 Task: Look for products in the category "Tofu & Meat Alternatives" from Wildwood only.
Action: Mouse moved to (655, 237)
Screenshot: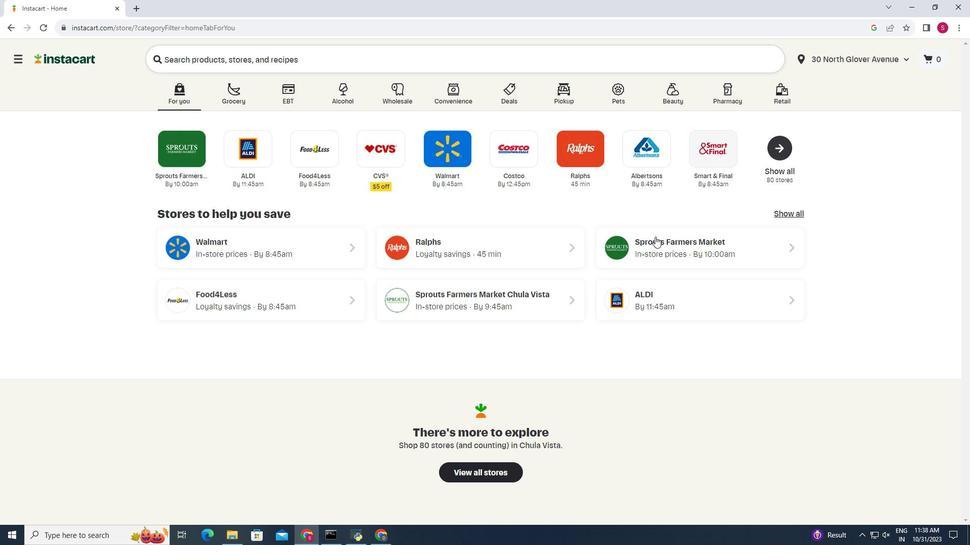 
Action: Mouse pressed left at (655, 237)
Screenshot: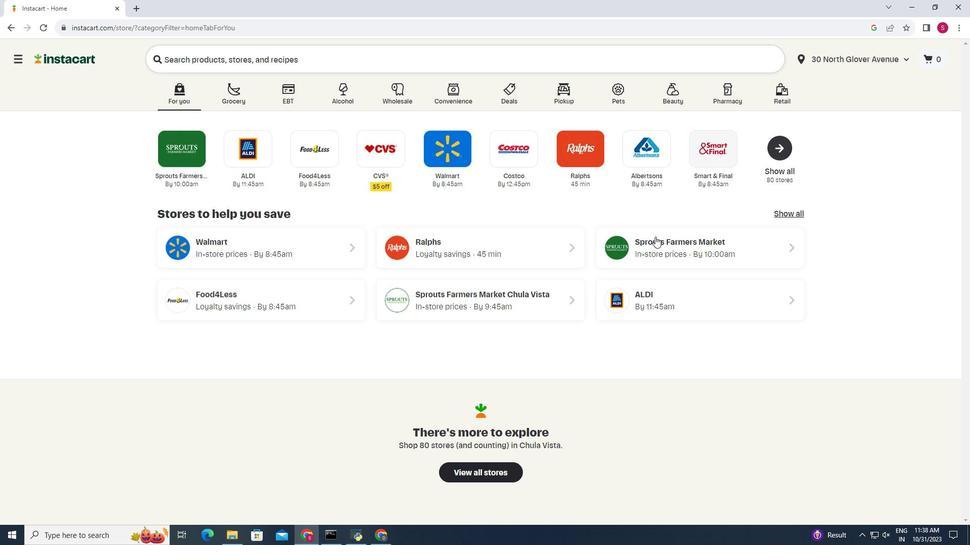 
Action: Mouse moved to (54, 441)
Screenshot: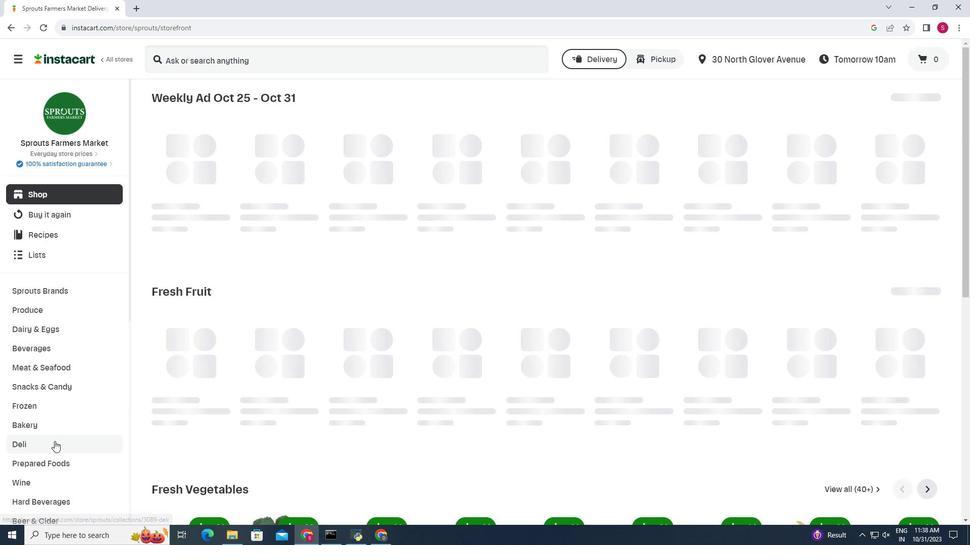 
Action: Mouse pressed left at (54, 441)
Screenshot: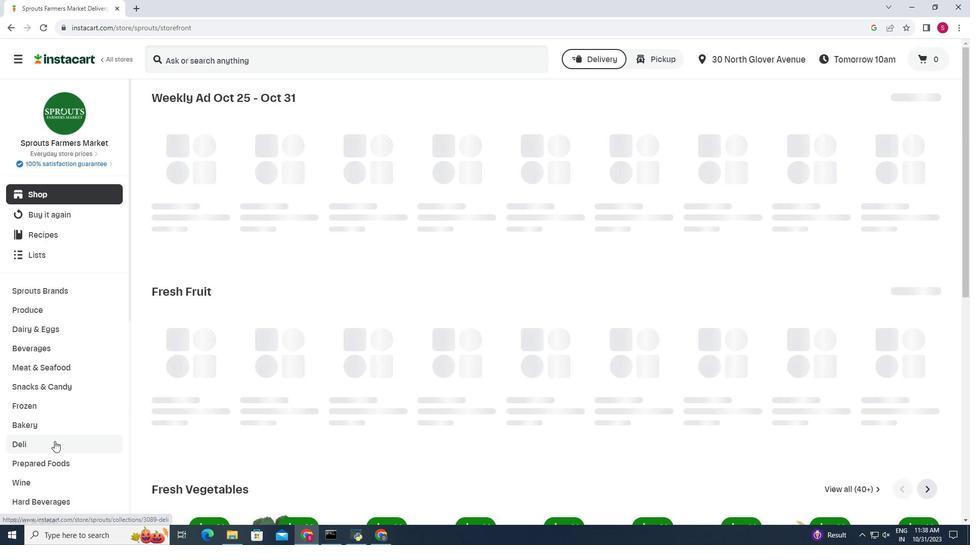 
Action: Mouse moved to (423, 125)
Screenshot: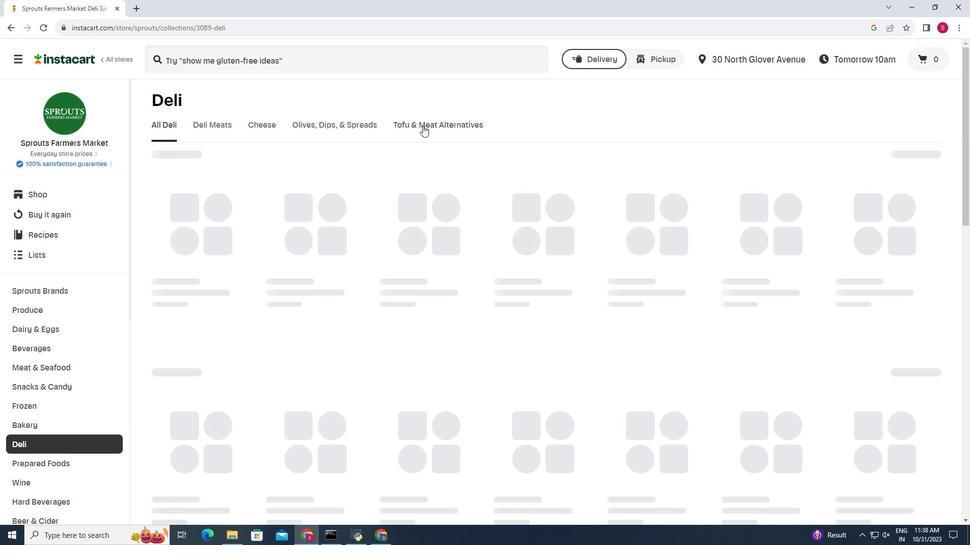 
Action: Mouse pressed left at (423, 125)
Screenshot: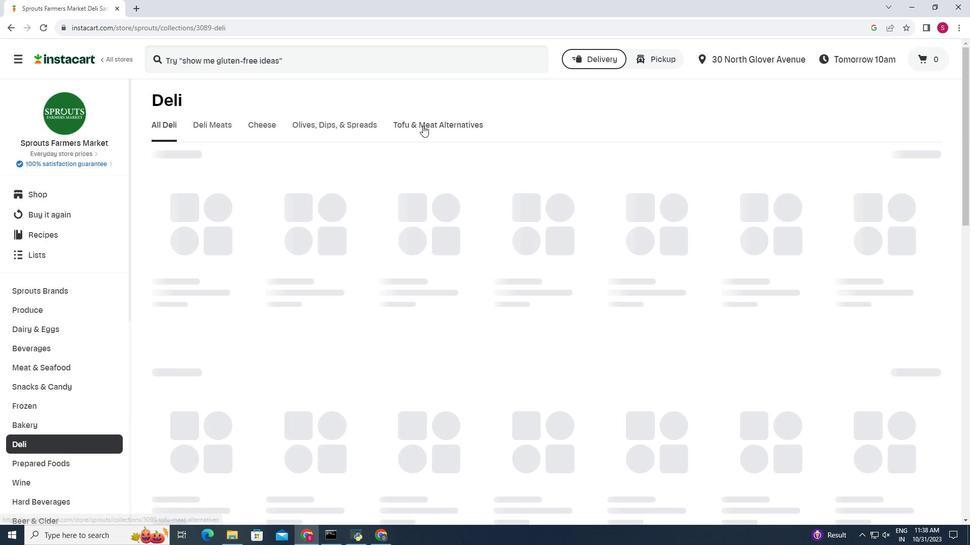
Action: Mouse moved to (343, 203)
Screenshot: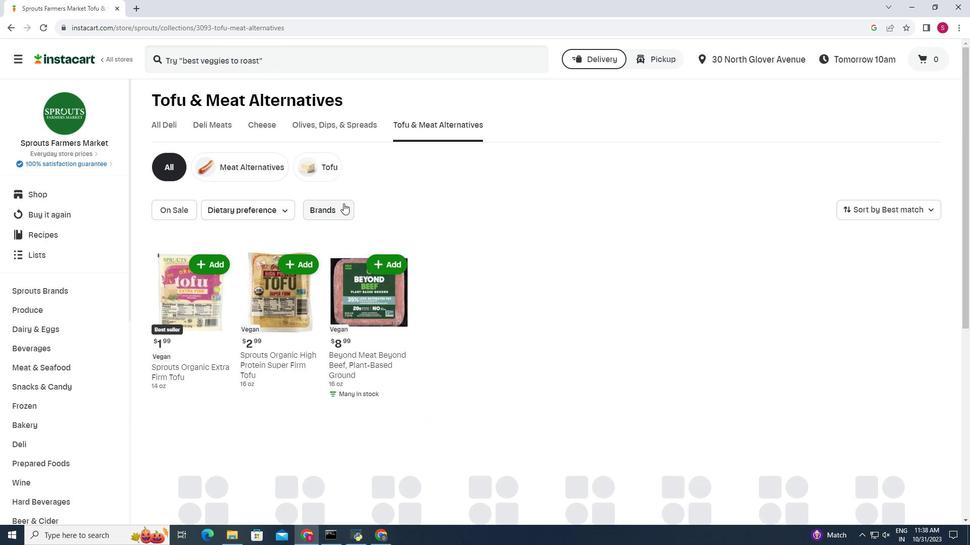 
Action: Mouse pressed left at (343, 203)
Screenshot: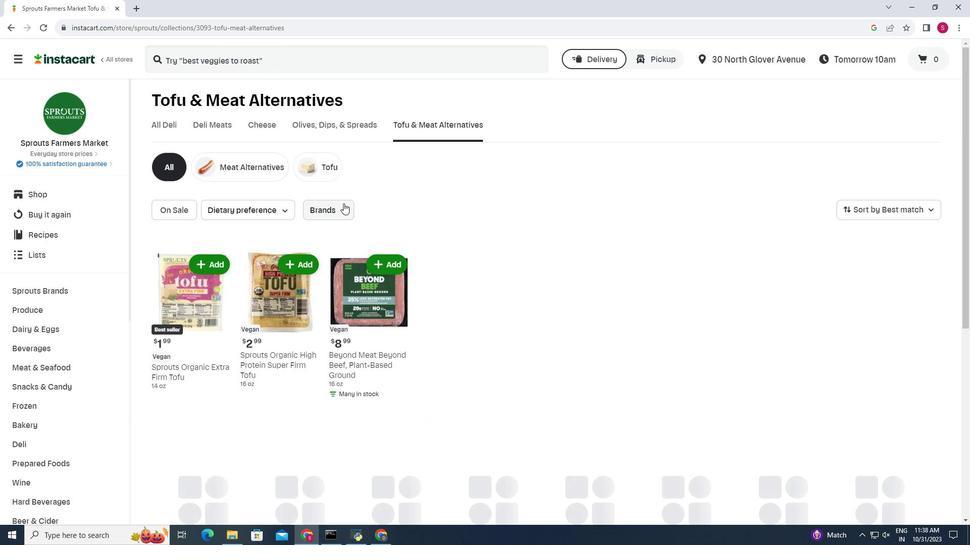 
Action: Mouse moved to (358, 265)
Screenshot: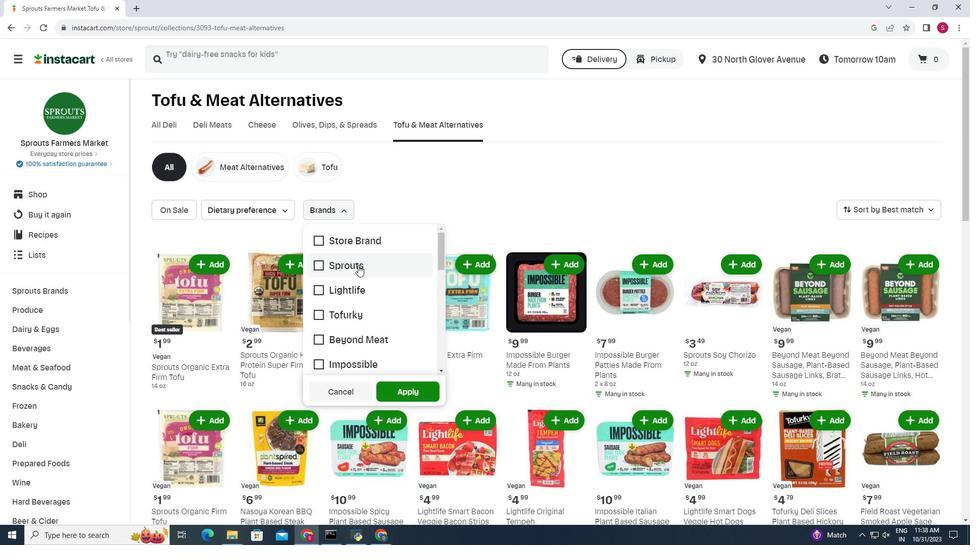 
Action: Mouse scrolled (358, 265) with delta (0, 0)
Screenshot: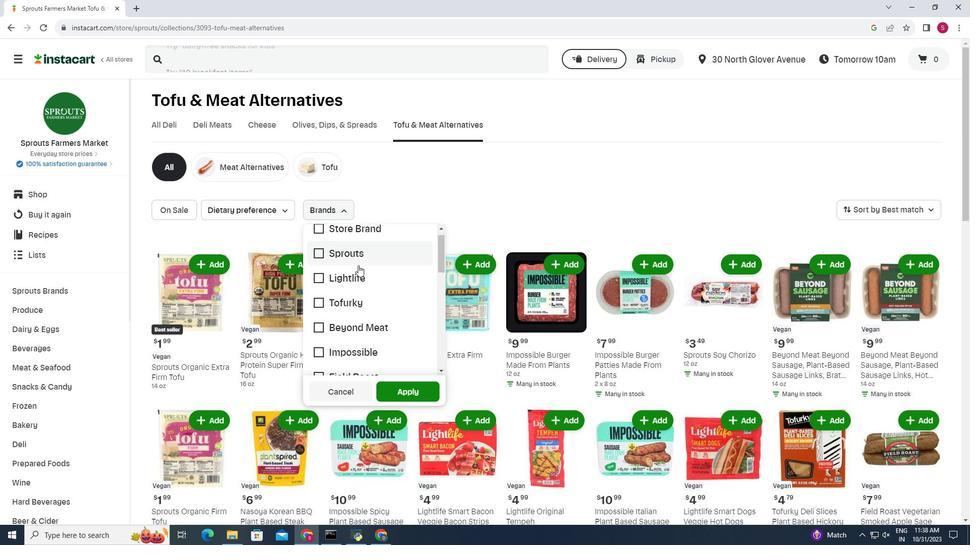 
Action: Mouse scrolled (358, 265) with delta (0, 0)
Screenshot: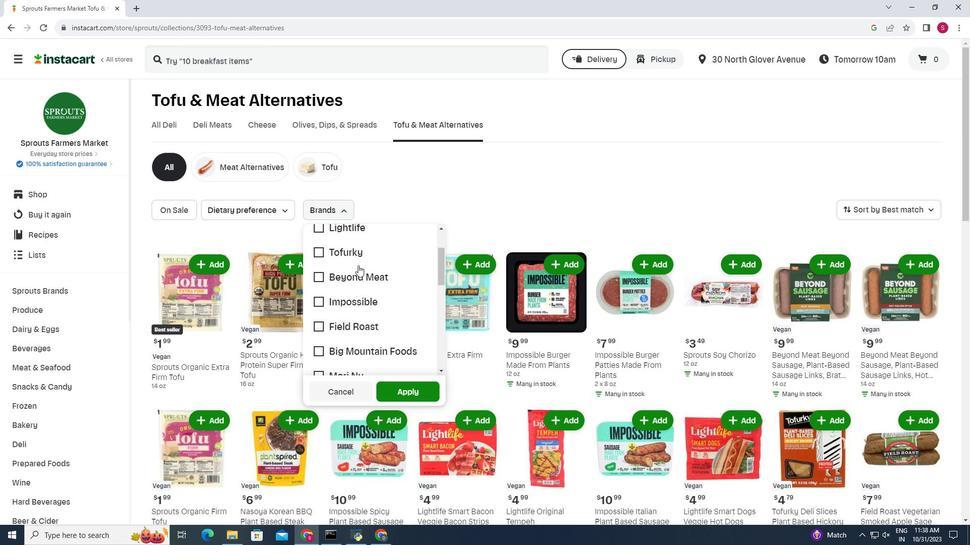 
Action: Mouse scrolled (358, 265) with delta (0, 0)
Screenshot: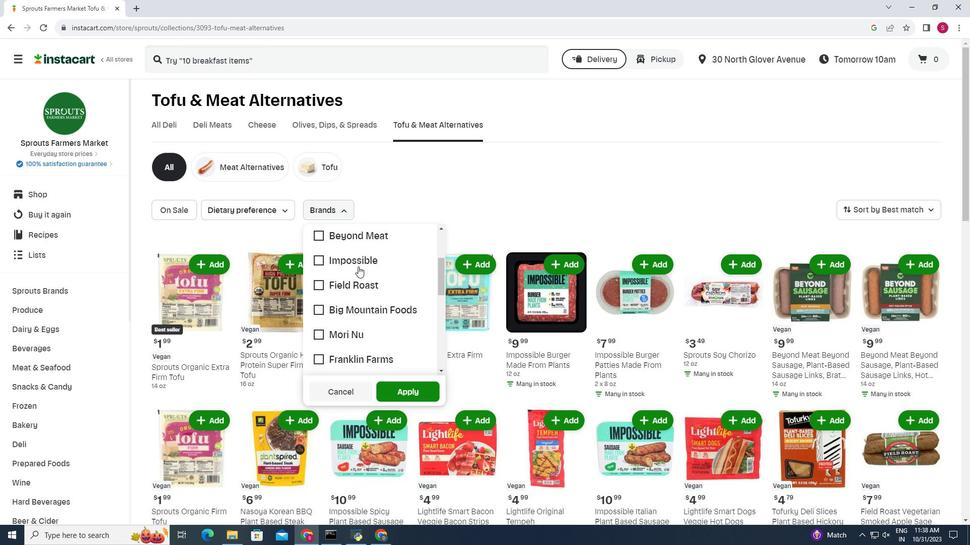
Action: Mouse moved to (358, 266)
Screenshot: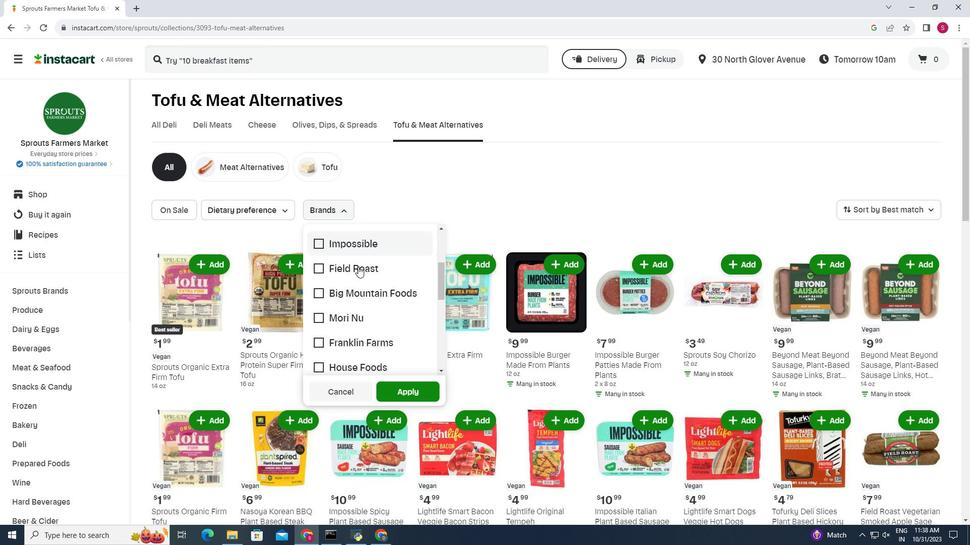 
Action: Mouse scrolled (358, 266) with delta (0, 0)
Screenshot: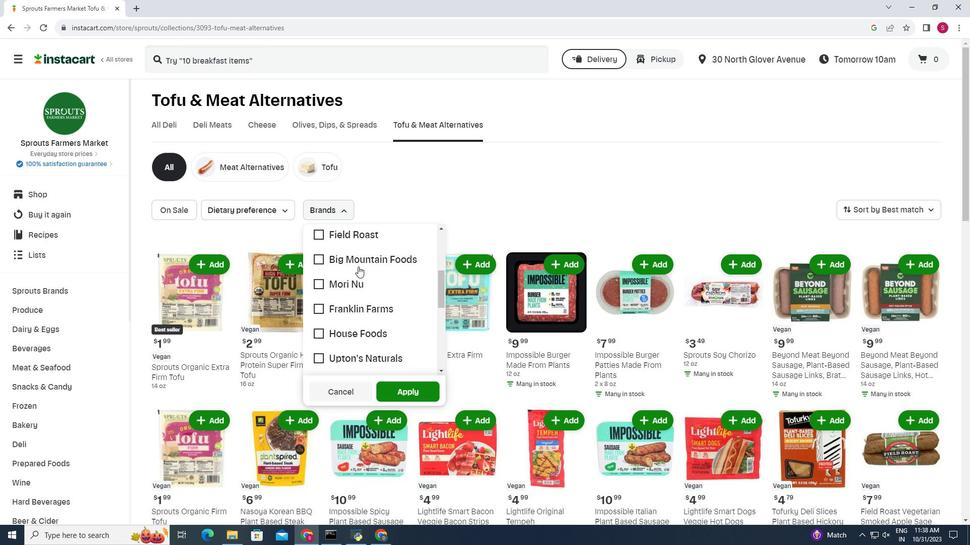 
Action: Mouse scrolled (358, 266) with delta (0, 0)
Screenshot: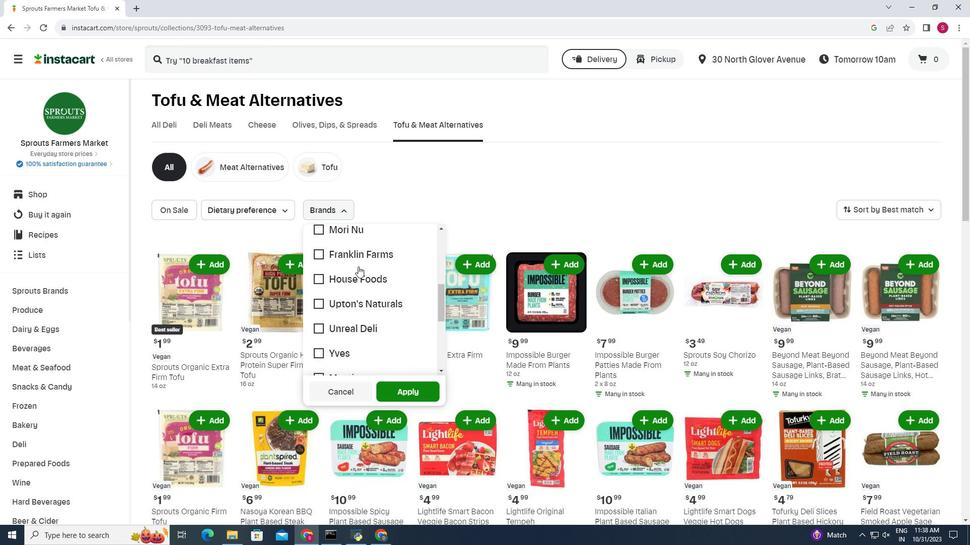 
Action: Mouse scrolled (358, 266) with delta (0, 0)
Screenshot: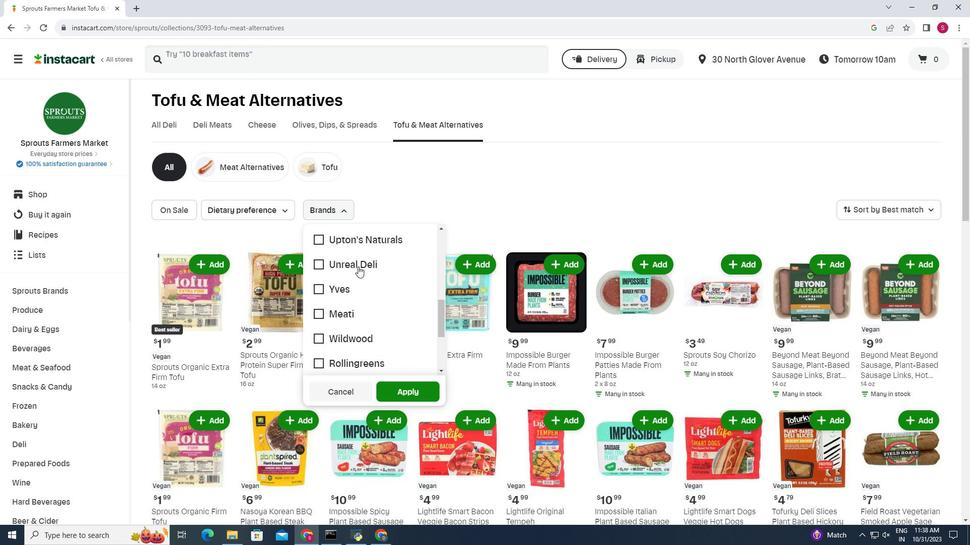 
Action: Mouse moved to (307, 307)
Screenshot: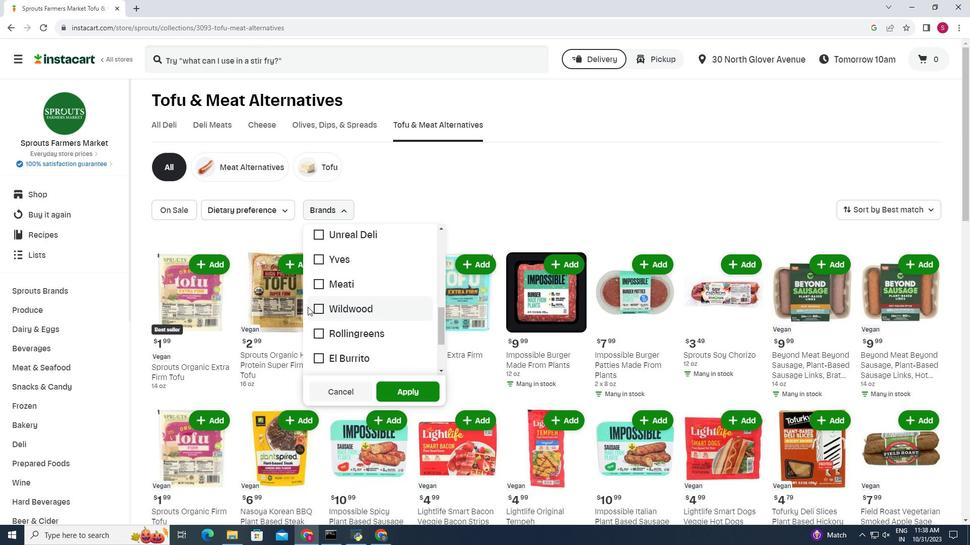 
Action: Mouse pressed left at (307, 307)
Screenshot: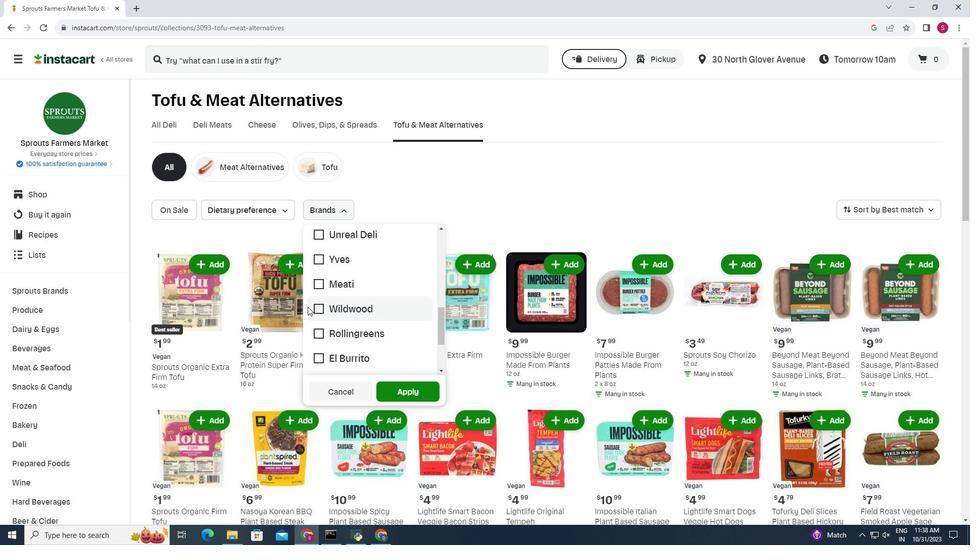 
Action: Mouse moved to (314, 306)
Screenshot: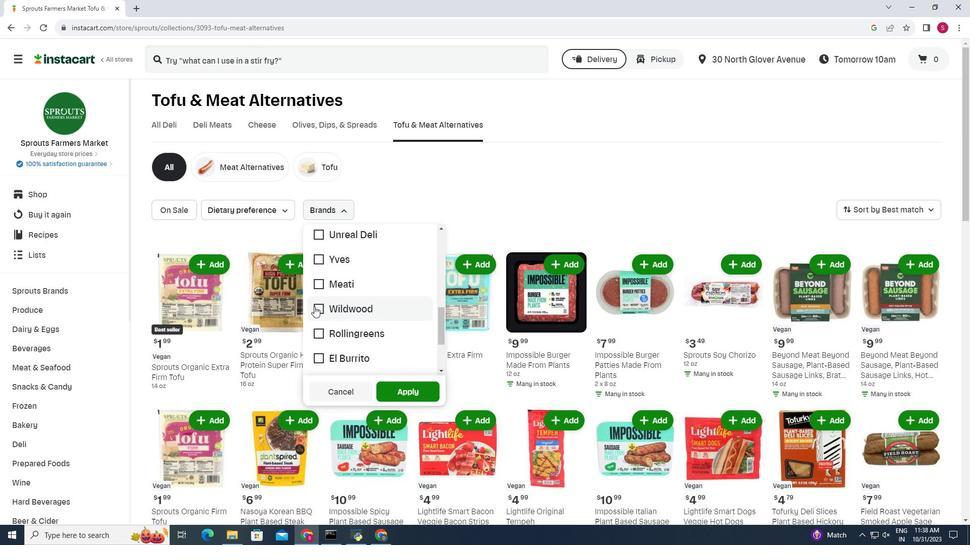 
Action: Mouse pressed left at (314, 306)
Screenshot: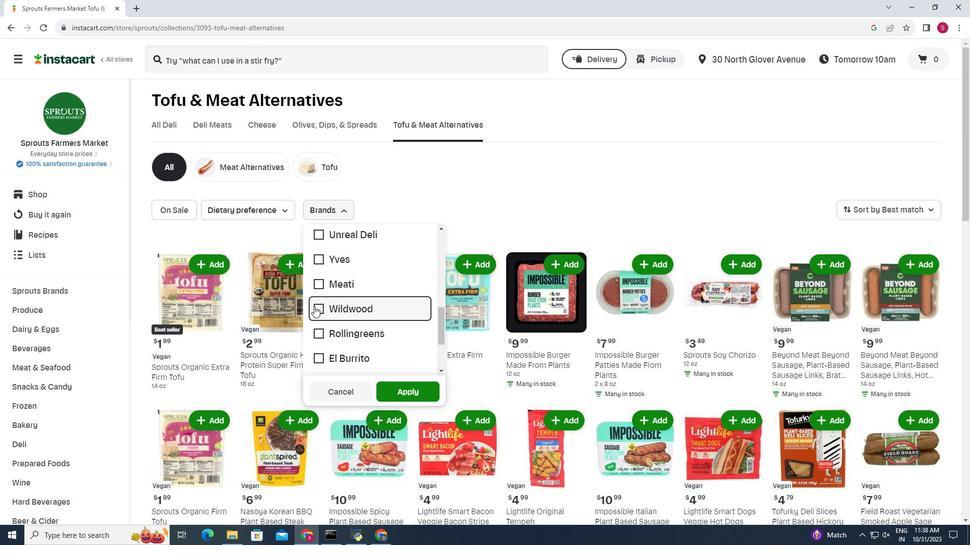 
Action: Mouse moved to (393, 394)
Screenshot: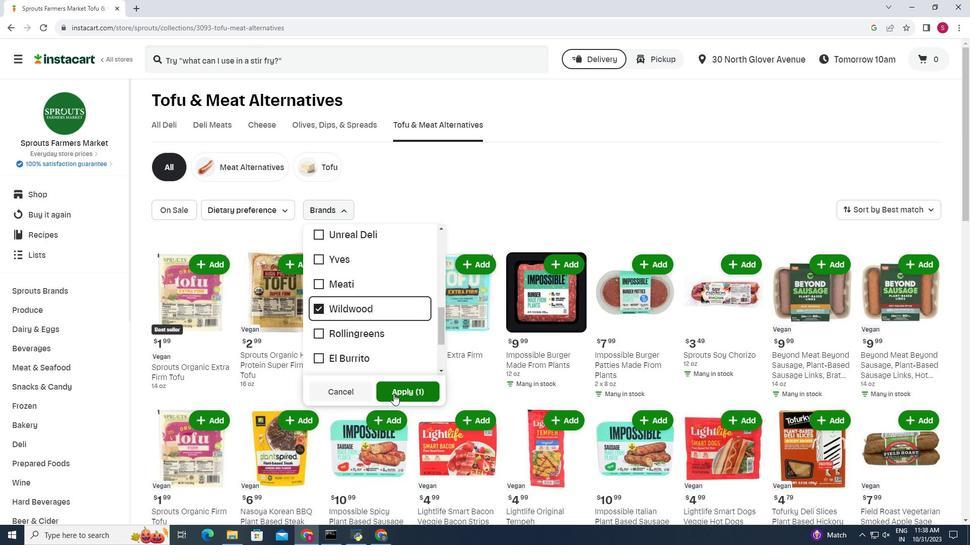 
Action: Mouse pressed left at (393, 394)
Screenshot: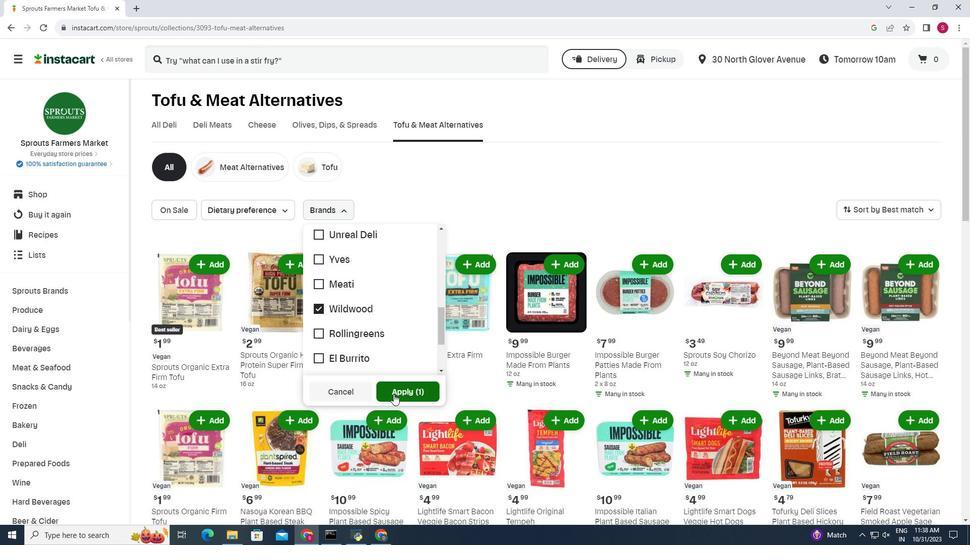 
Action: Mouse moved to (473, 250)
Screenshot: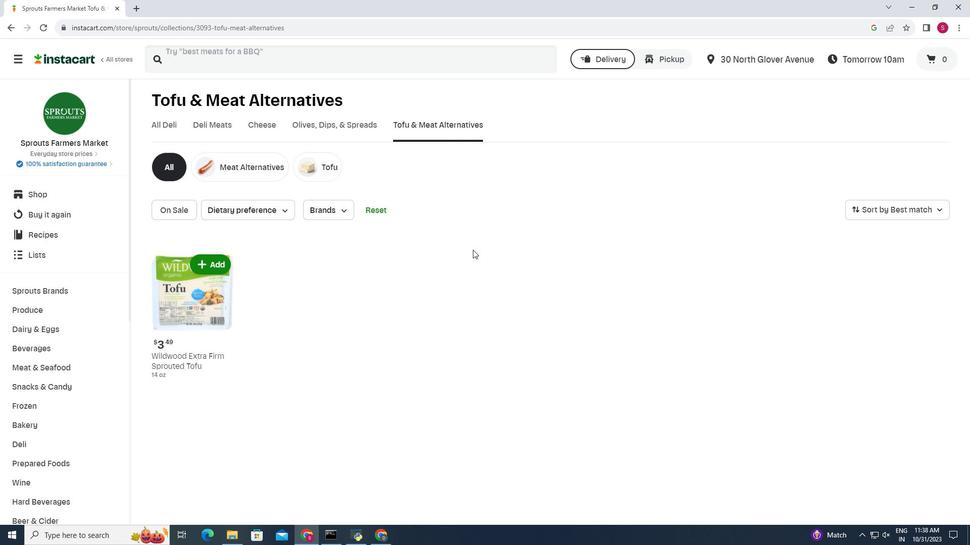 
